 Task: Add an empty checklist named "Backlog" to the card.
Action: Mouse moved to (1018, 86)
Screenshot: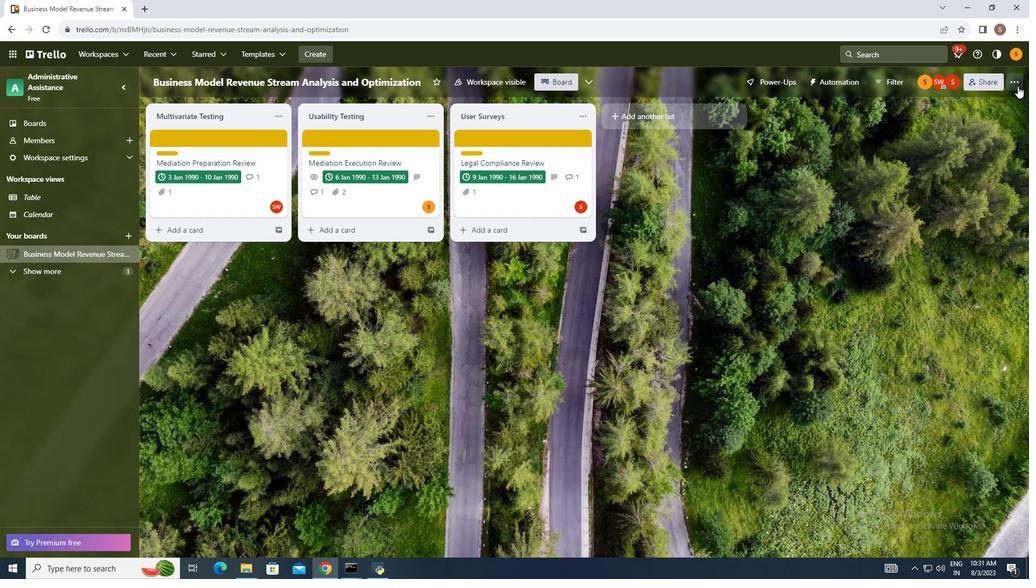 
Action: Mouse pressed left at (1018, 86)
Screenshot: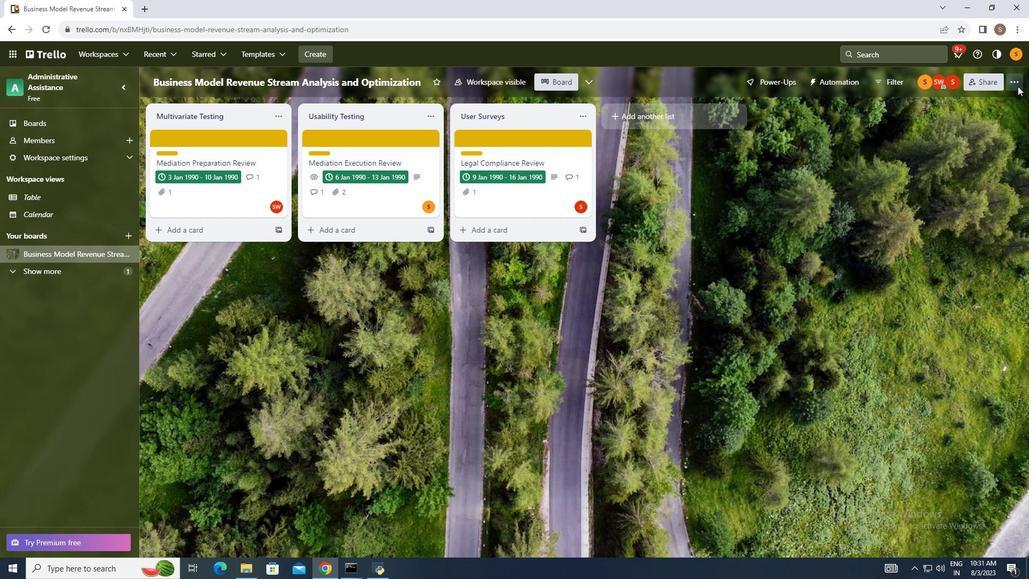 
Action: Mouse moved to (942, 229)
Screenshot: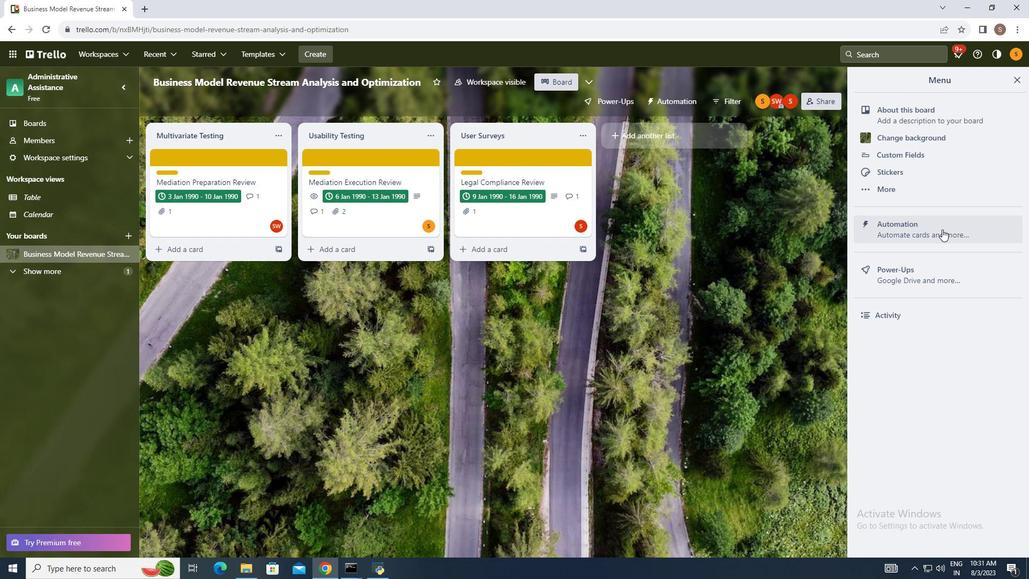 
Action: Mouse pressed left at (942, 229)
Screenshot: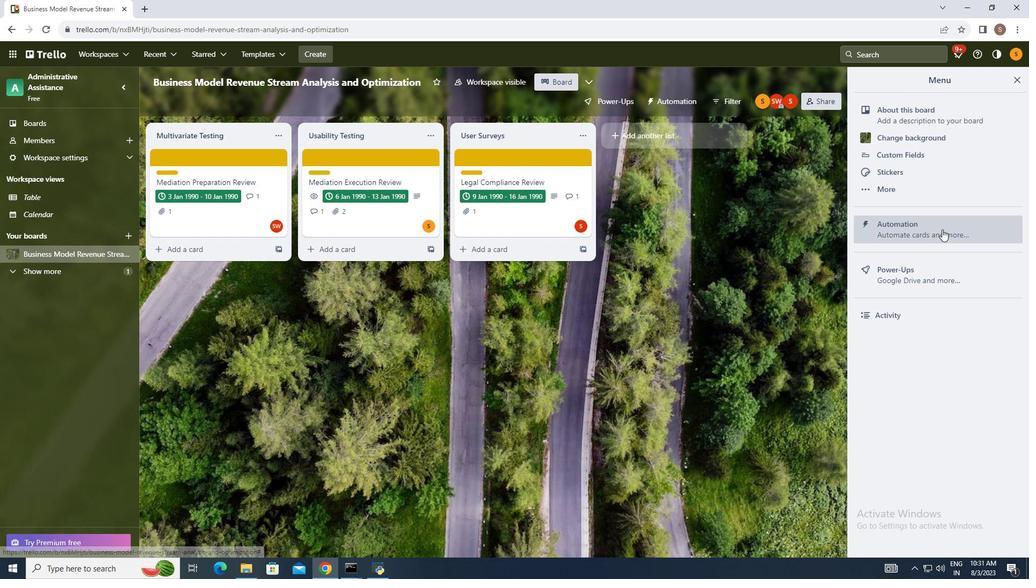 
Action: Mouse moved to (196, 274)
Screenshot: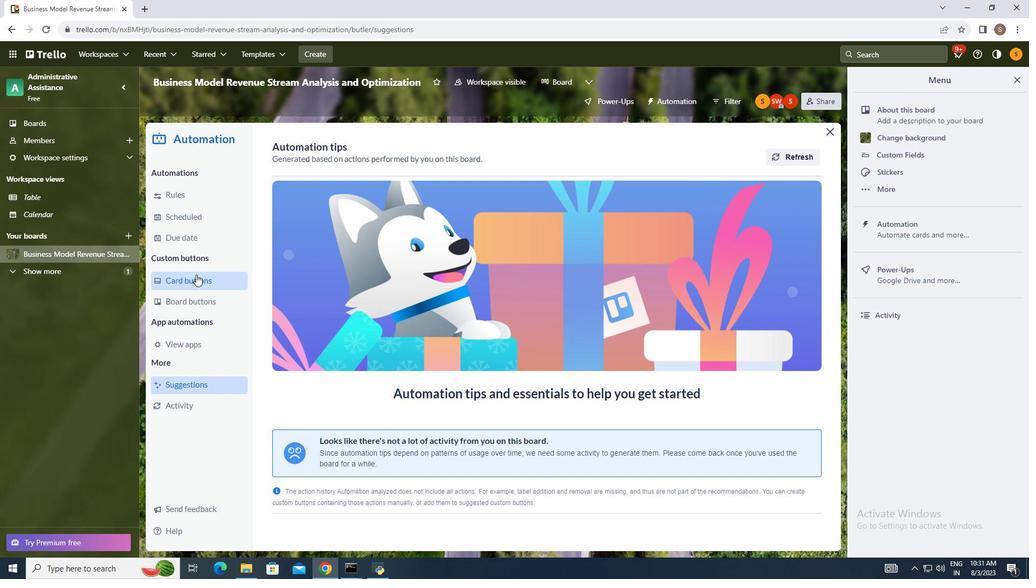 
Action: Mouse pressed left at (196, 274)
Screenshot: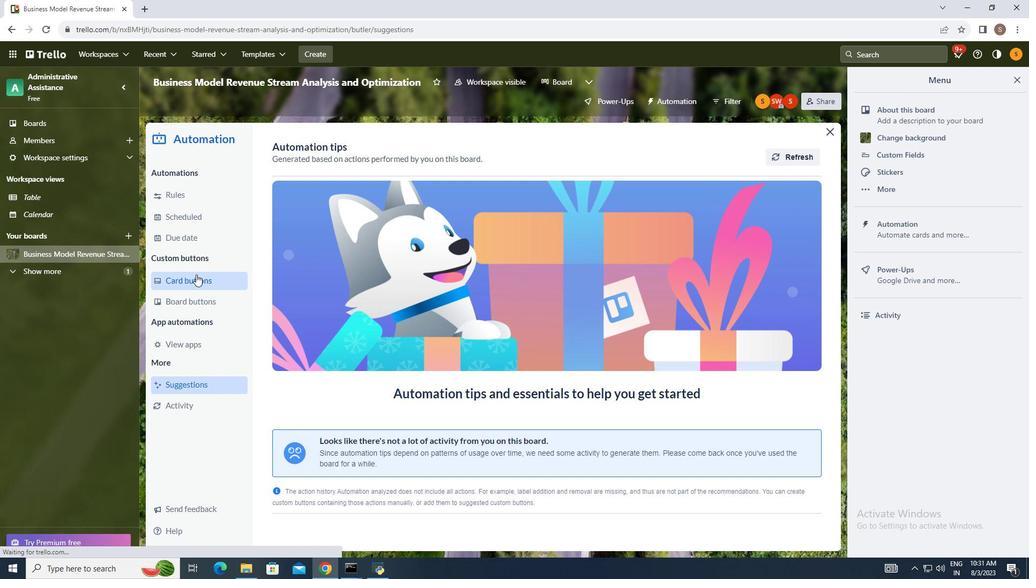 
Action: Mouse moved to (790, 146)
Screenshot: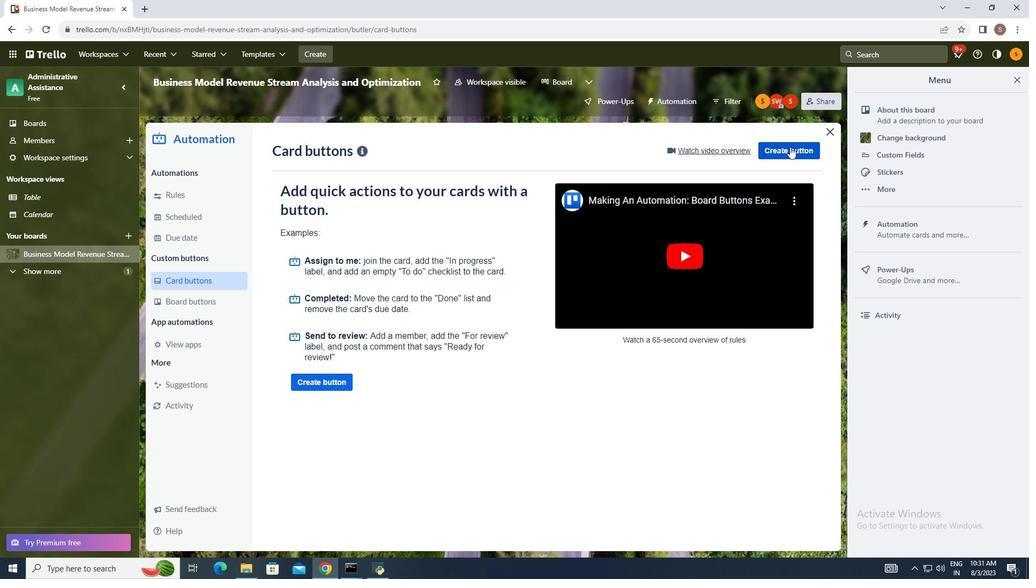 
Action: Mouse pressed left at (790, 146)
Screenshot: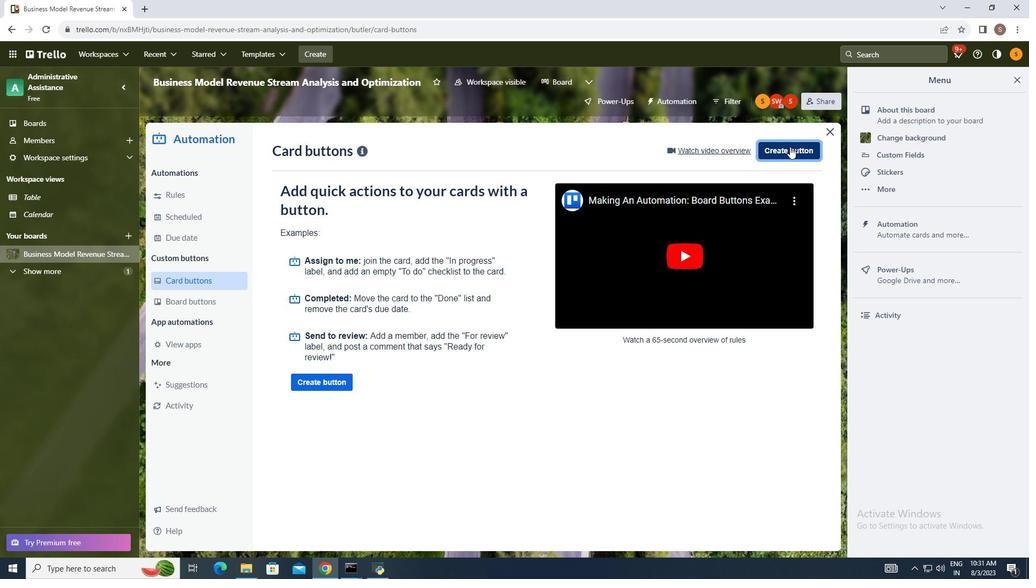 
Action: Mouse moved to (544, 299)
Screenshot: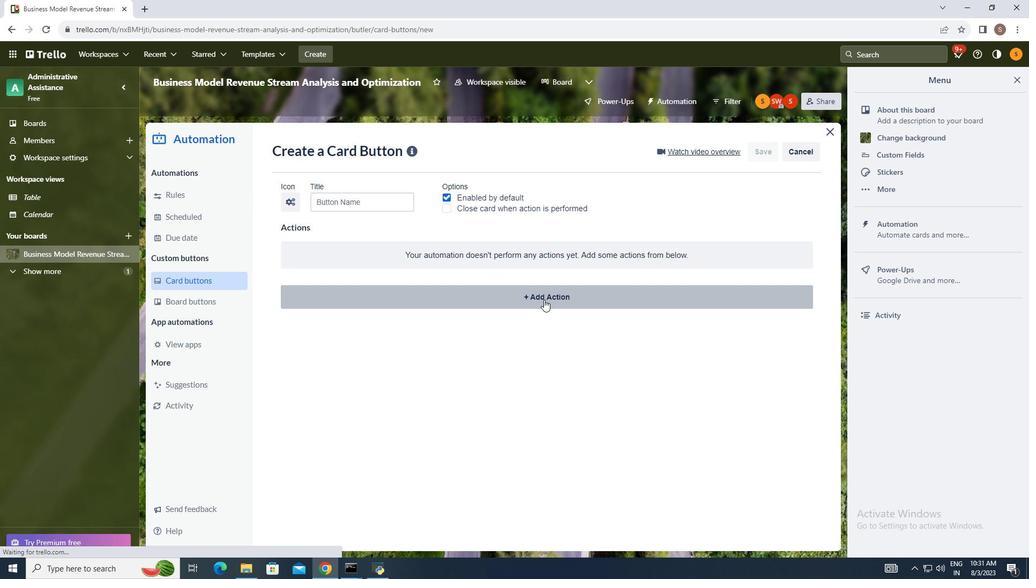 
Action: Mouse pressed left at (544, 299)
Screenshot: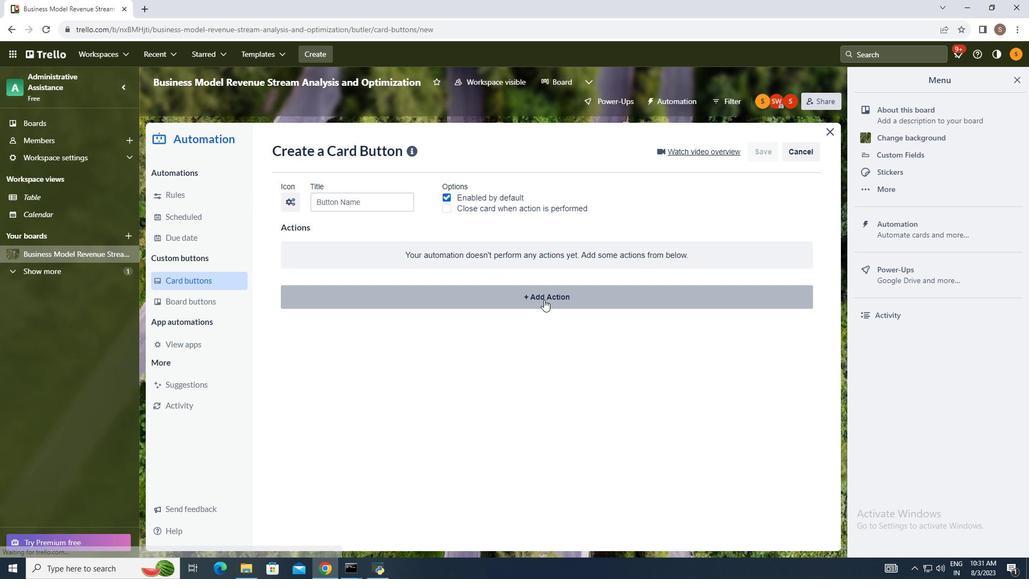 
Action: Mouse moved to (429, 330)
Screenshot: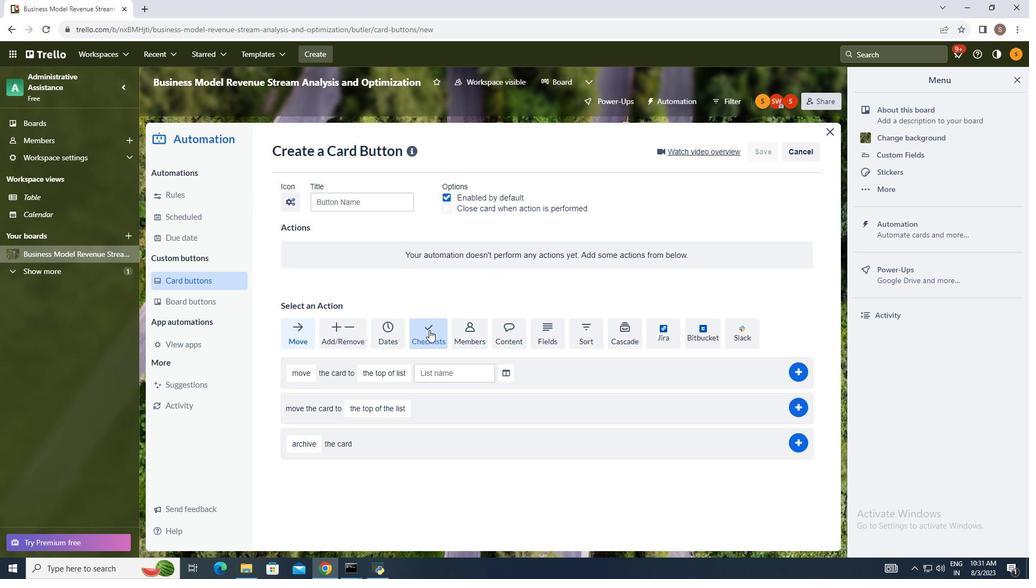 
Action: Mouse pressed left at (429, 330)
Screenshot: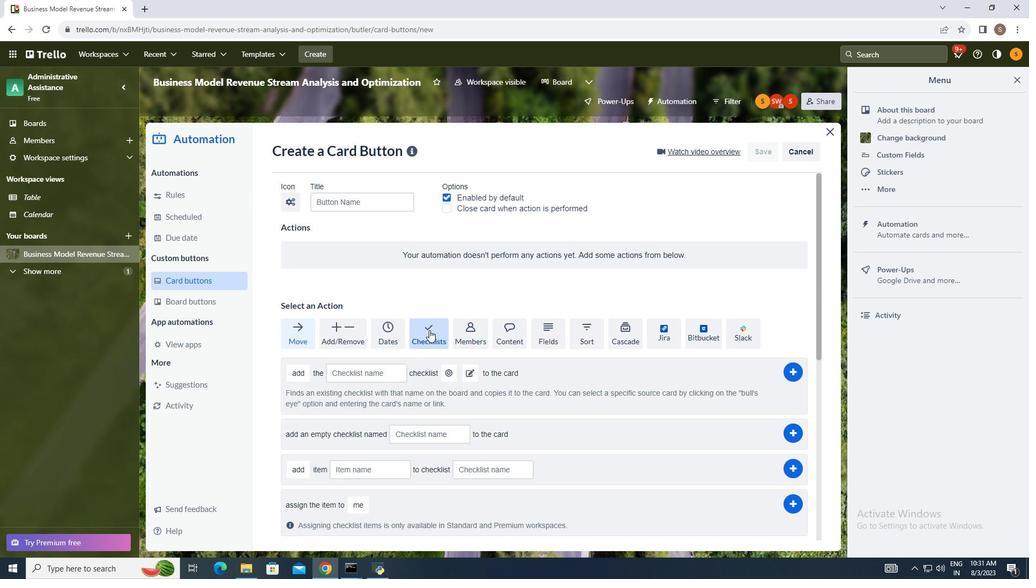 
Action: Mouse moved to (256, 408)
Screenshot: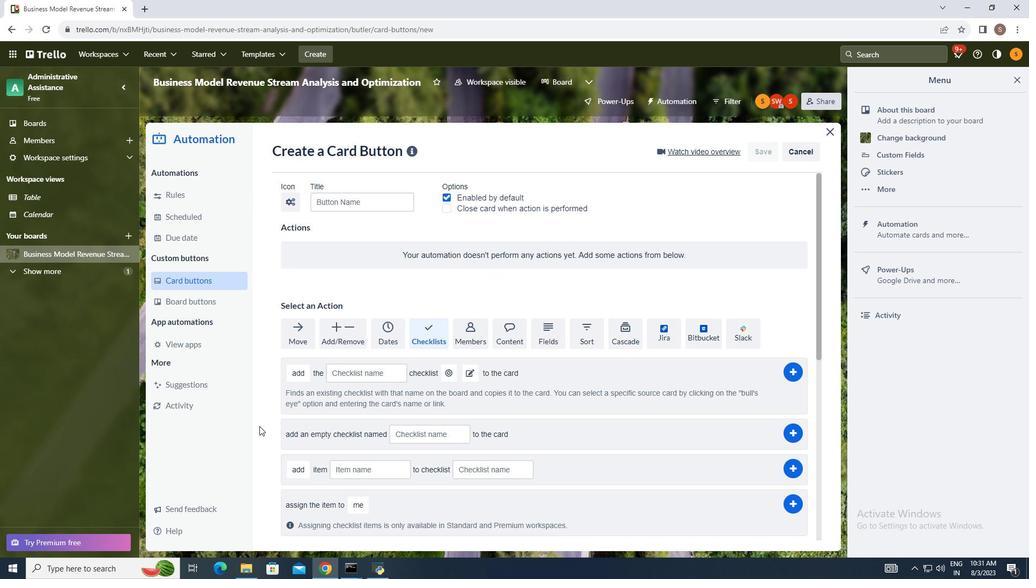 
Action: Mouse scrolled (256, 408) with delta (0, 0)
Screenshot: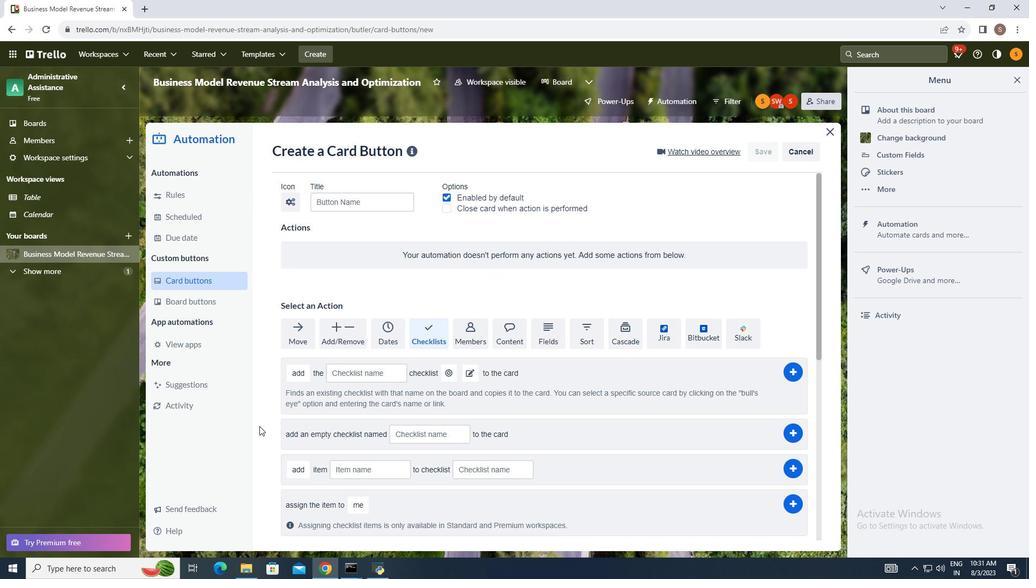 
Action: Mouse moved to (256, 411)
Screenshot: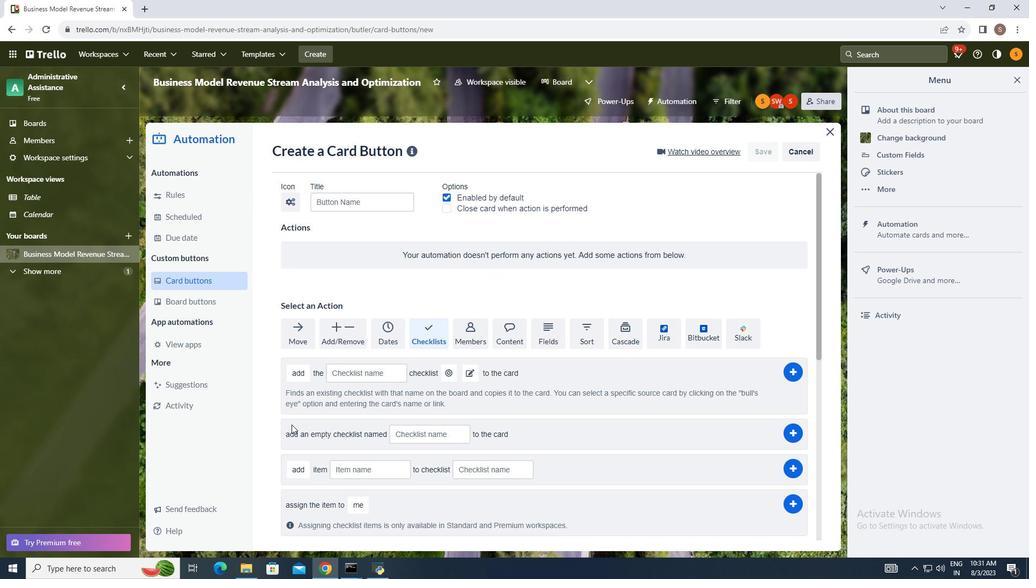 
Action: Mouse scrolled (256, 411) with delta (0, 0)
Screenshot: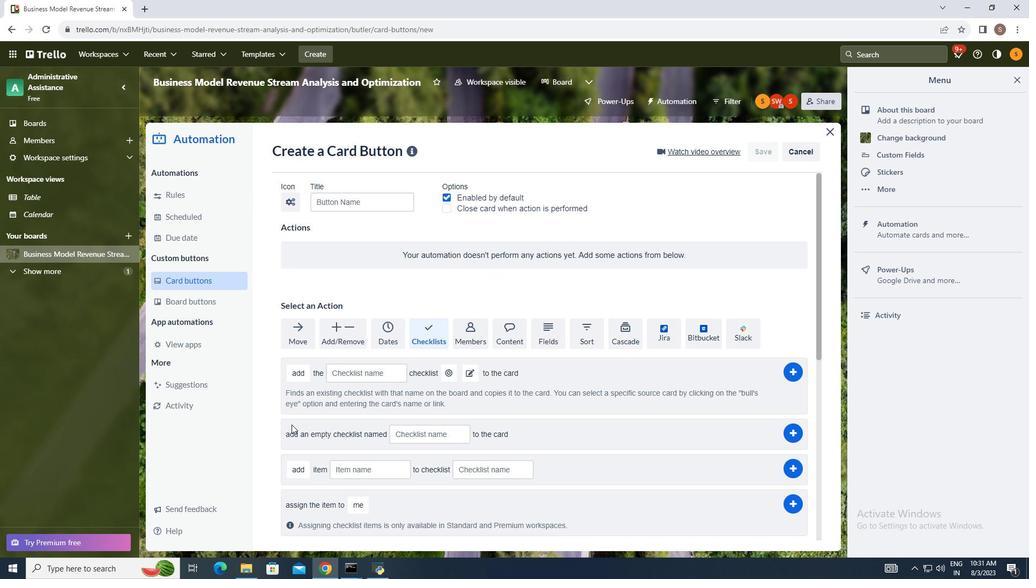 
Action: Mouse moved to (256, 417)
Screenshot: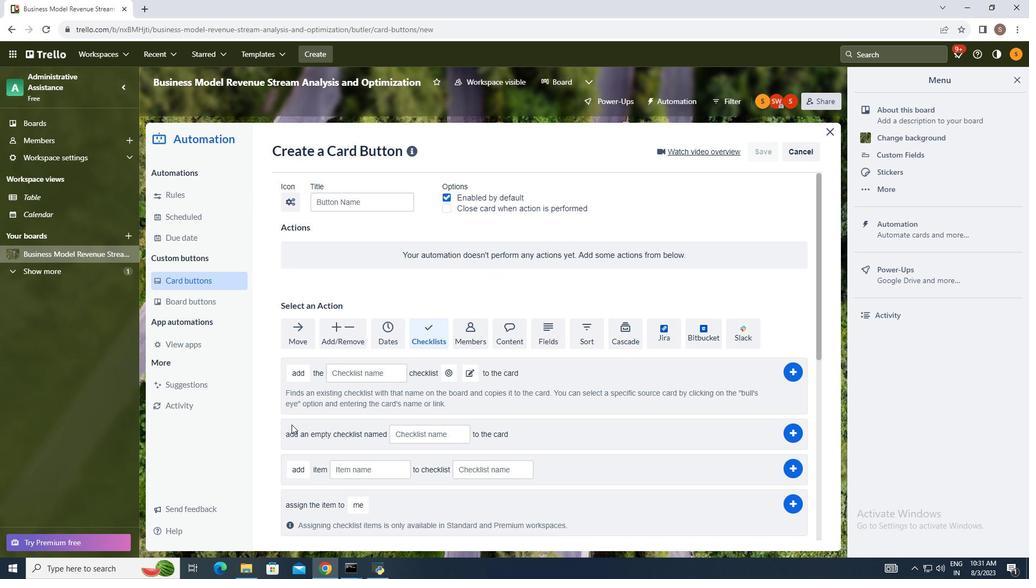 
Action: Mouse scrolled (256, 417) with delta (0, 0)
Screenshot: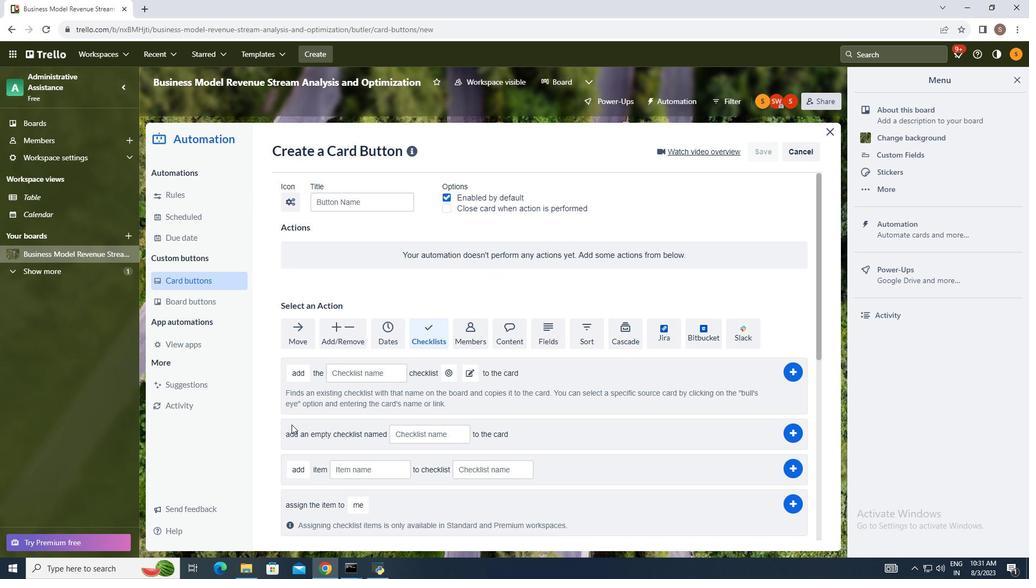 
Action: Mouse moved to (256, 422)
Screenshot: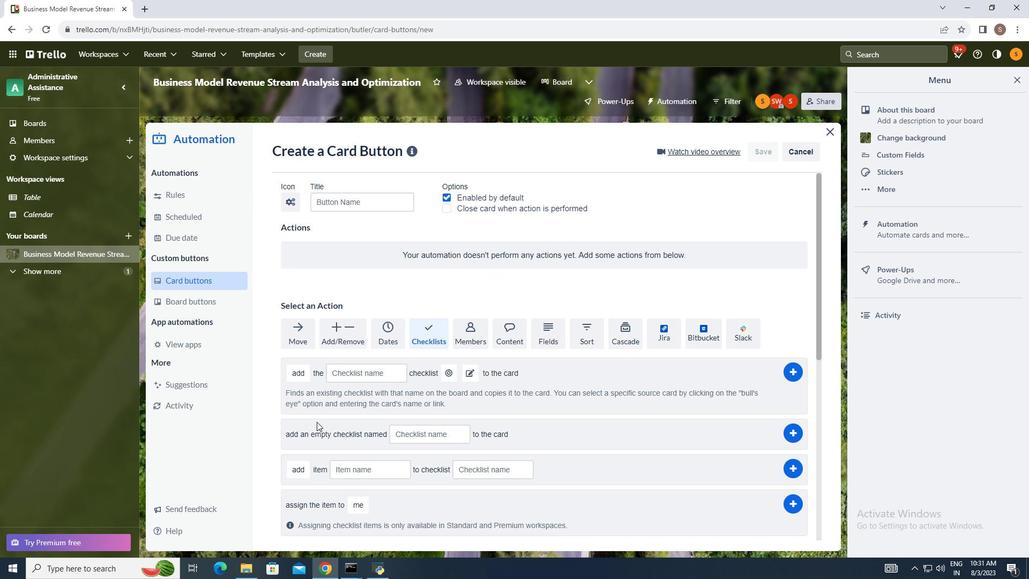 
Action: Mouse scrolled (256, 421) with delta (0, 0)
Screenshot: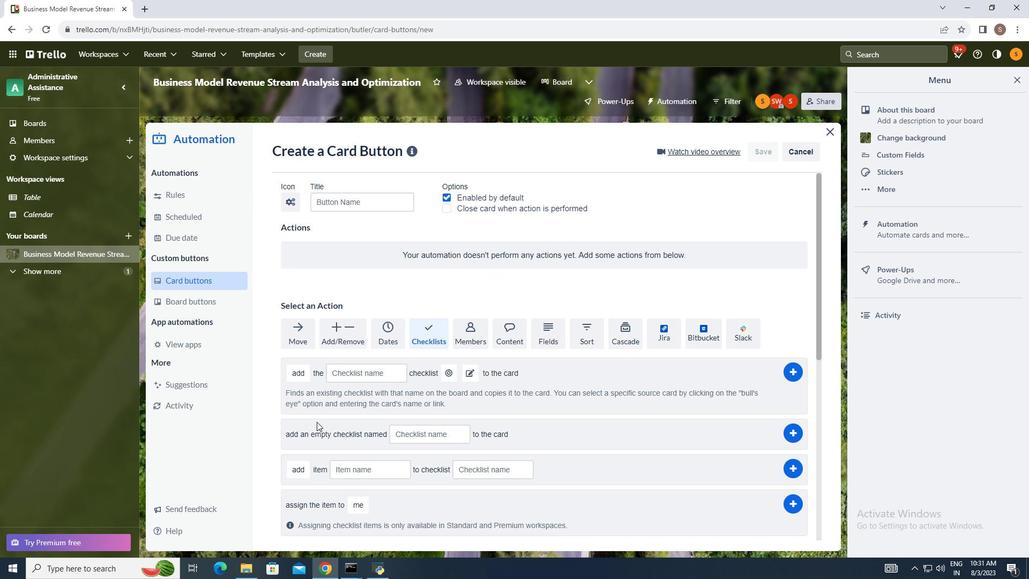 
Action: Mouse moved to (416, 429)
Screenshot: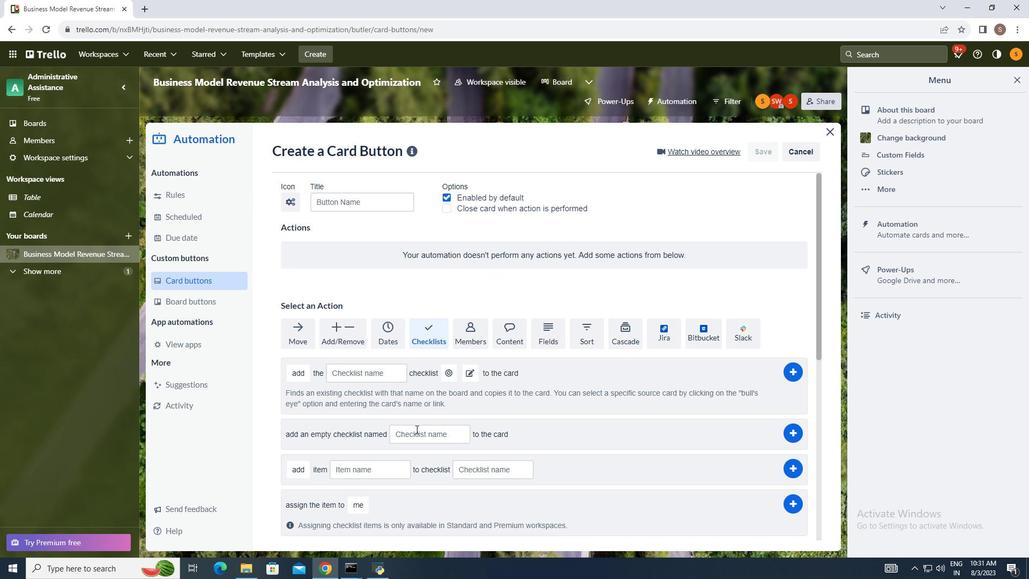 
Action: Mouse pressed left at (416, 429)
Screenshot: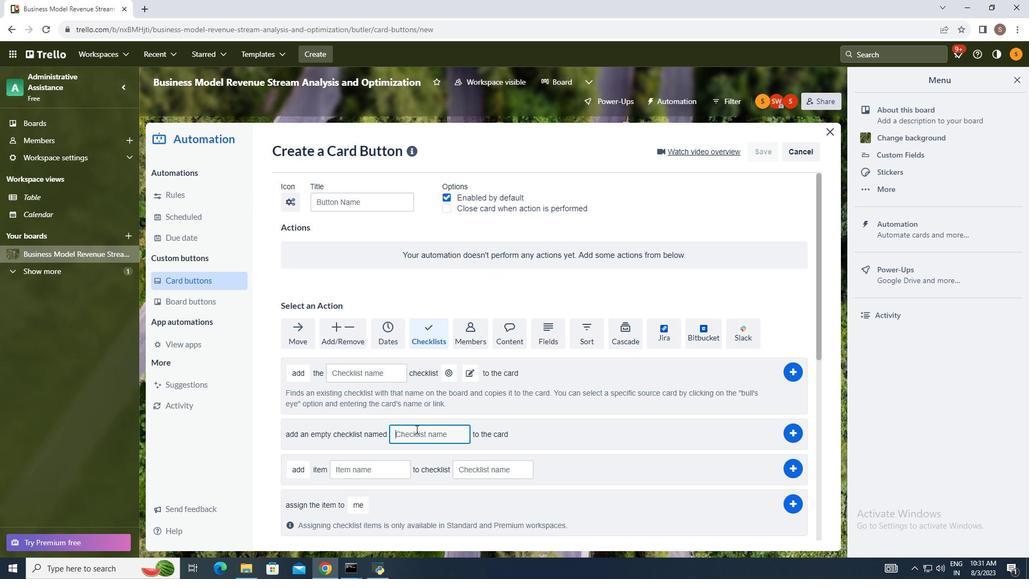 
Action: Mouse moved to (328, 416)
Screenshot: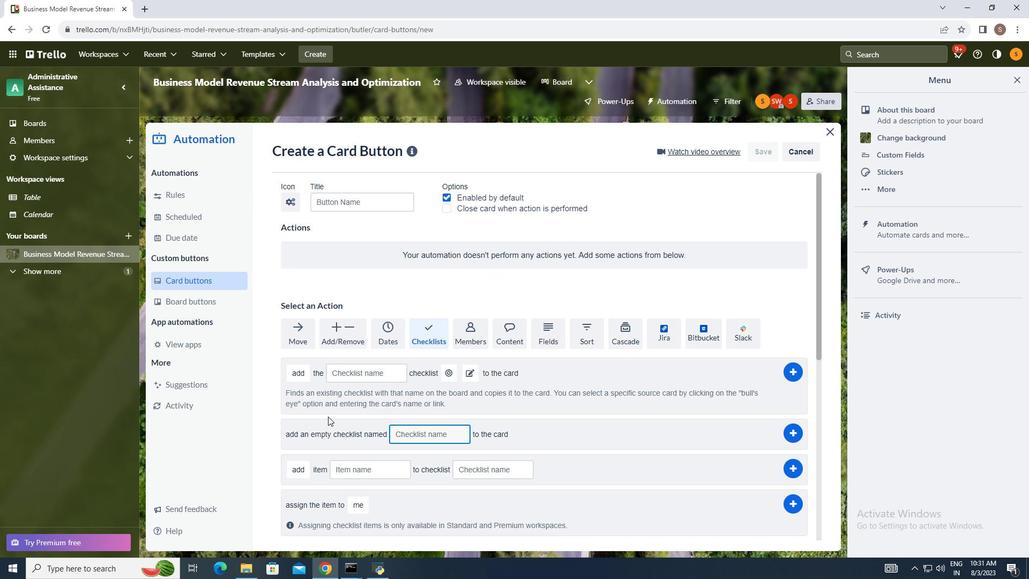 
Action: Key pressed <Key.shift_r><Key.shift_r><Key.shift_r><Key.shift_r><Key.shift_r><Key.shift_r><Key.shift_r><Key.shift_r><Key.shift_r><Key.shift_r><Key.shift_r><Key.shift_r><Key.shift_r><Key.shift_r>Backlog
Screenshot: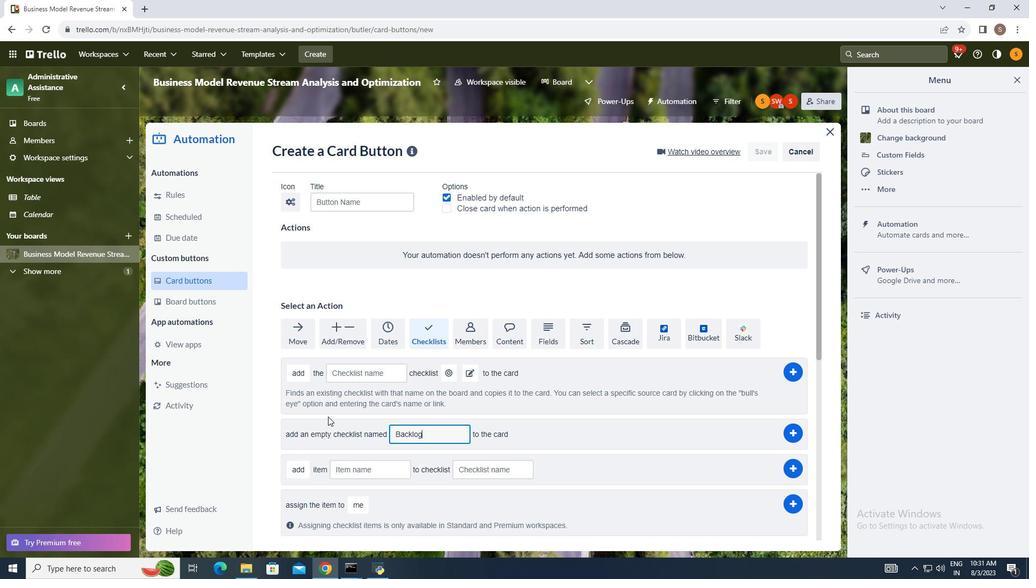 
Action: Mouse moved to (789, 432)
Screenshot: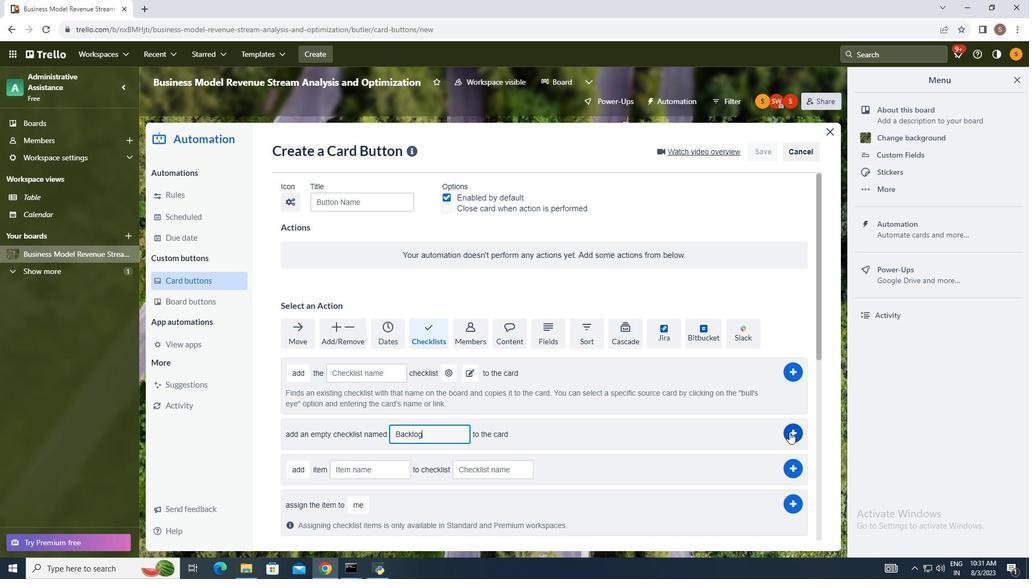 
Action: Mouse pressed left at (789, 432)
Screenshot: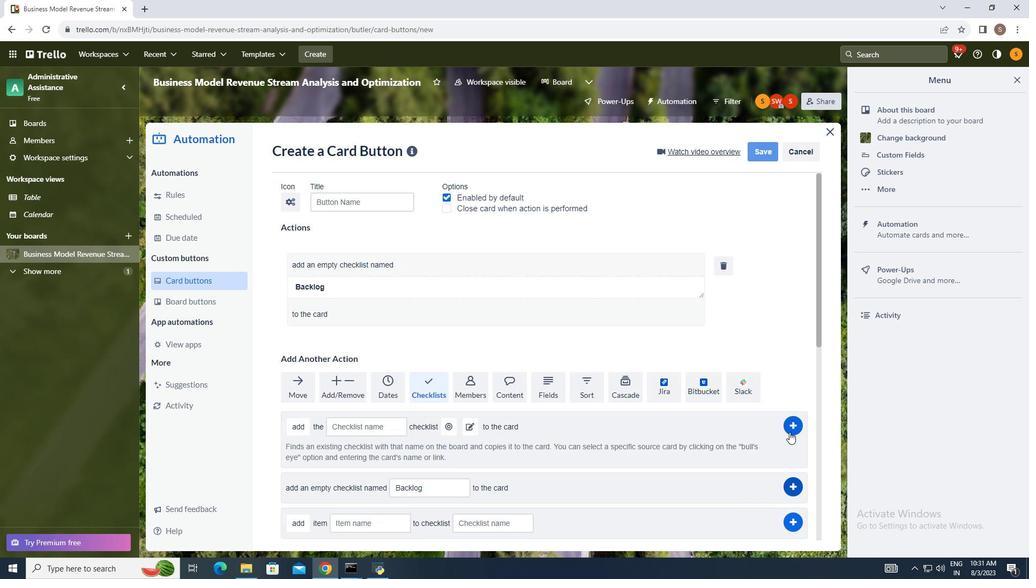 
Action: Mouse moved to (863, 419)
Screenshot: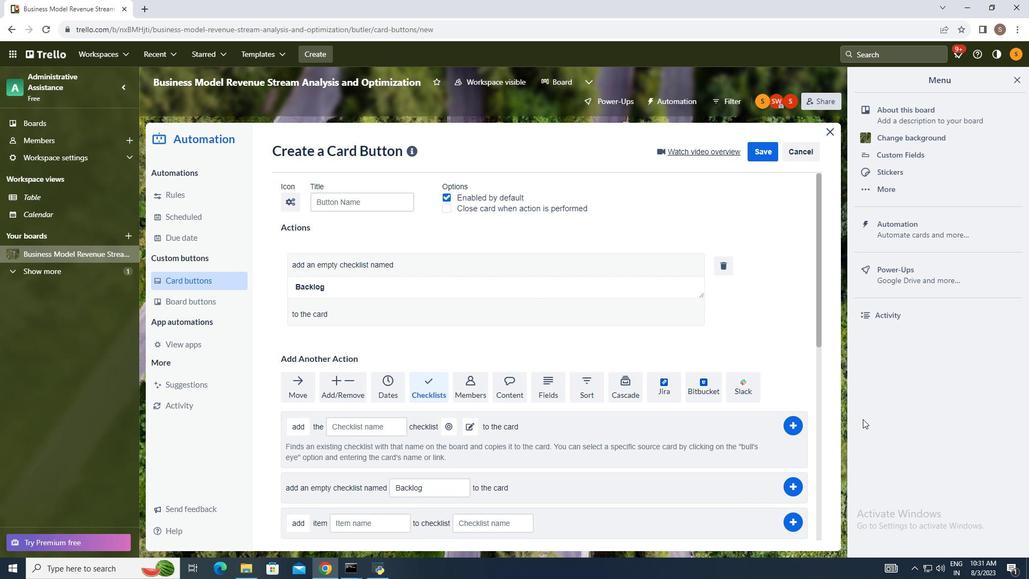 
